 Task: Assign in the project AgileOutlook the issue 'Create a new online platform for online fitness courses with advanced workout tracking and personalization features' to the sprint 'Code Standardization Sprint'. Assign in the project AgileOutlook the issue 'Implement a new cloud-based performance management system for a company with advanced employee evaluation and goal setting features' to the sprint 'Code Standardization Sprint'. Assign in the project AgileOutlook the issue 'Integrate a new product recommendation feature into an existing e-commerce website to enhance product discovery and sales' to the sprint 'Code Standardization Sprint'. Assign in the project AgileOutlook the issue 'Develop a new tool for automated testing of mobile application cross-platform compatibility and responsiveness' to the sprint 'Code Standardization Sprint'
Action: Mouse moved to (847, 484)
Screenshot: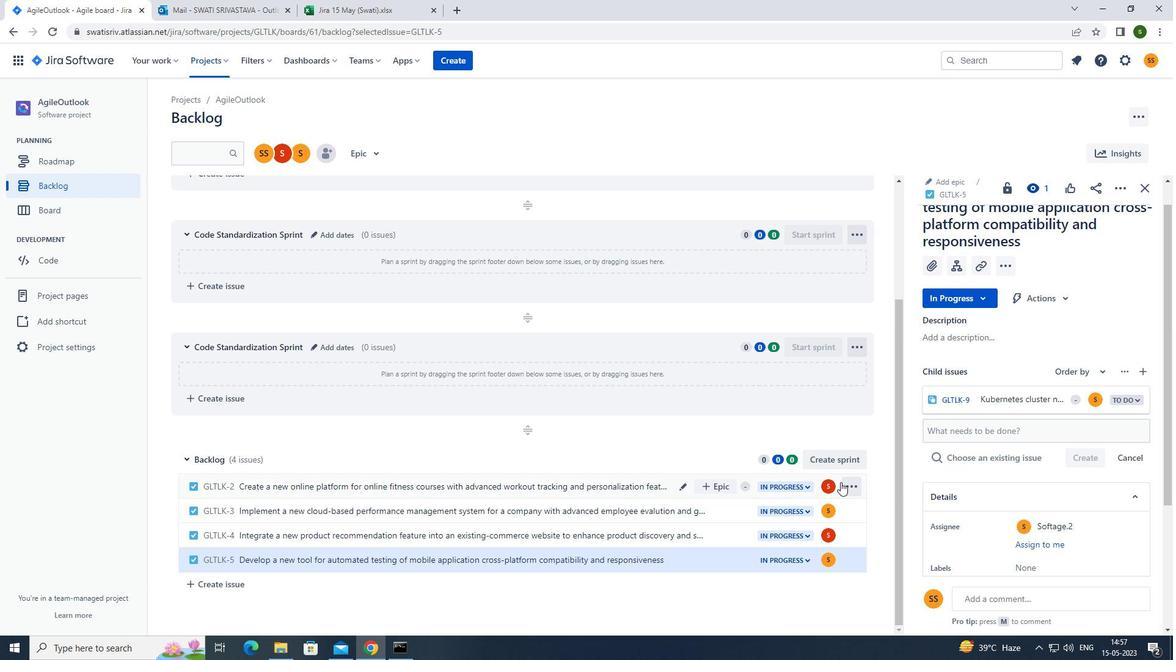 
Action: Mouse pressed left at (847, 484)
Screenshot: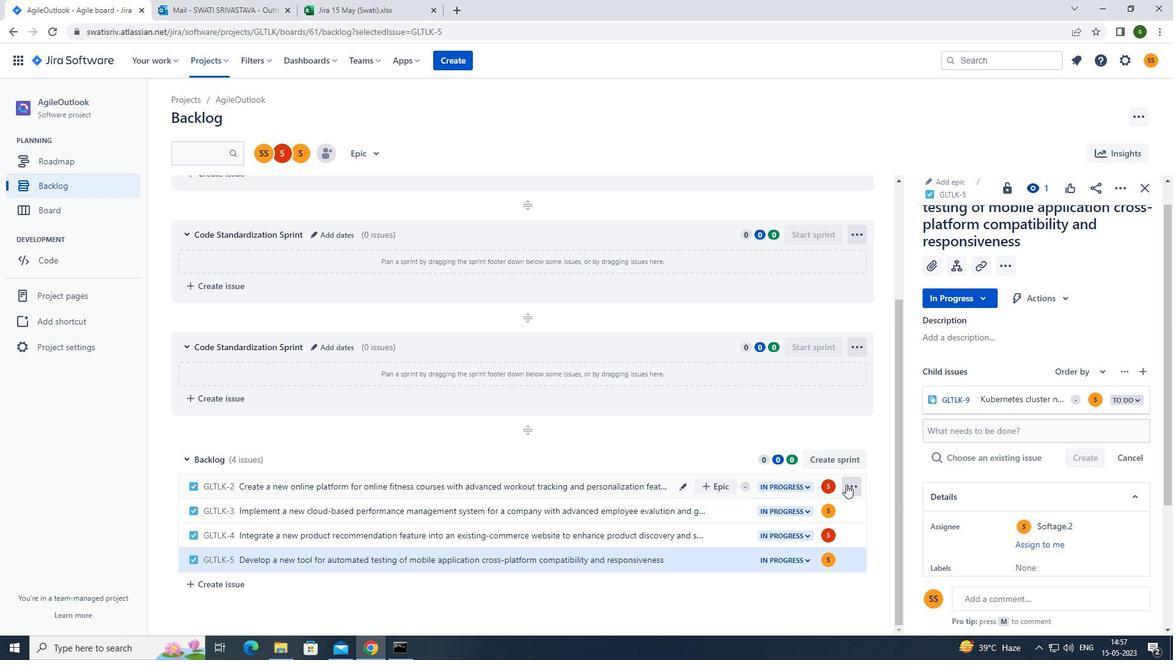 
Action: Mouse moved to (813, 382)
Screenshot: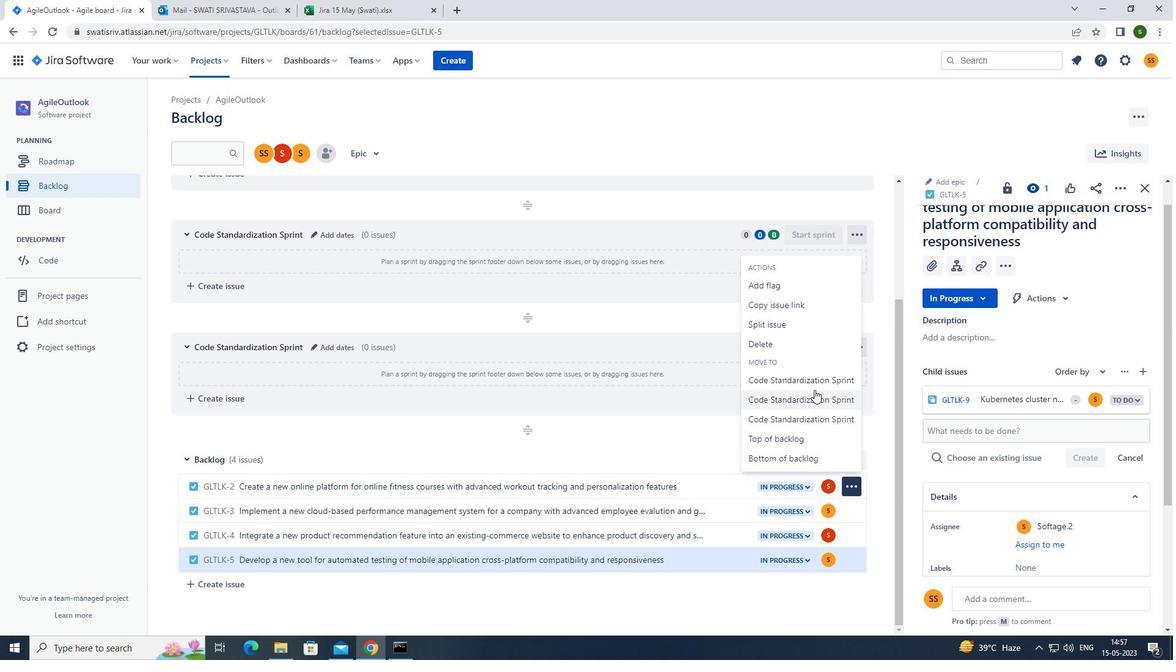 
Action: Mouse pressed left at (813, 382)
Screenshot: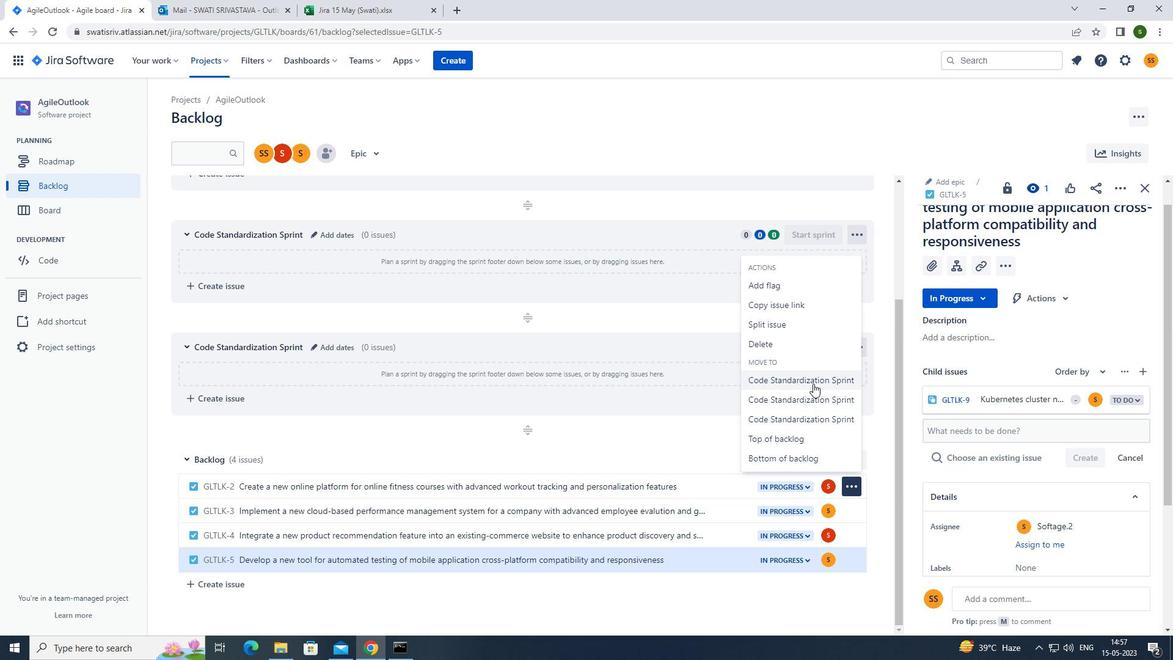 
Action: Mouse moved to (849, 509)
Screenshot: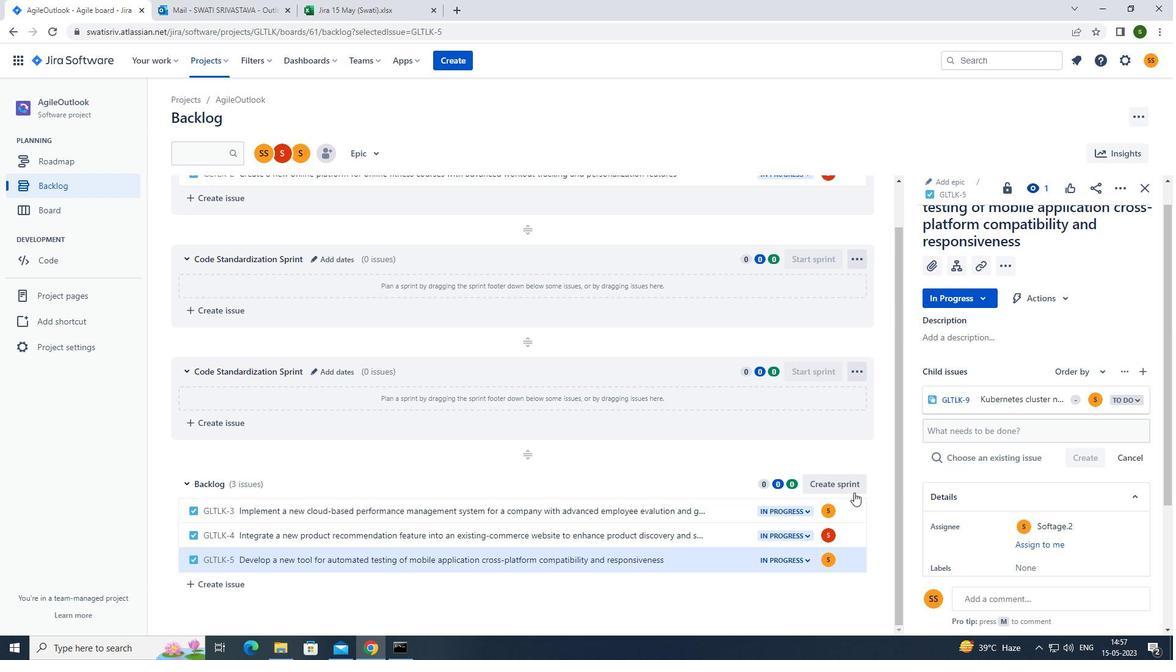 
Action: Mouse pressed left at (849, 509)
Screenshot: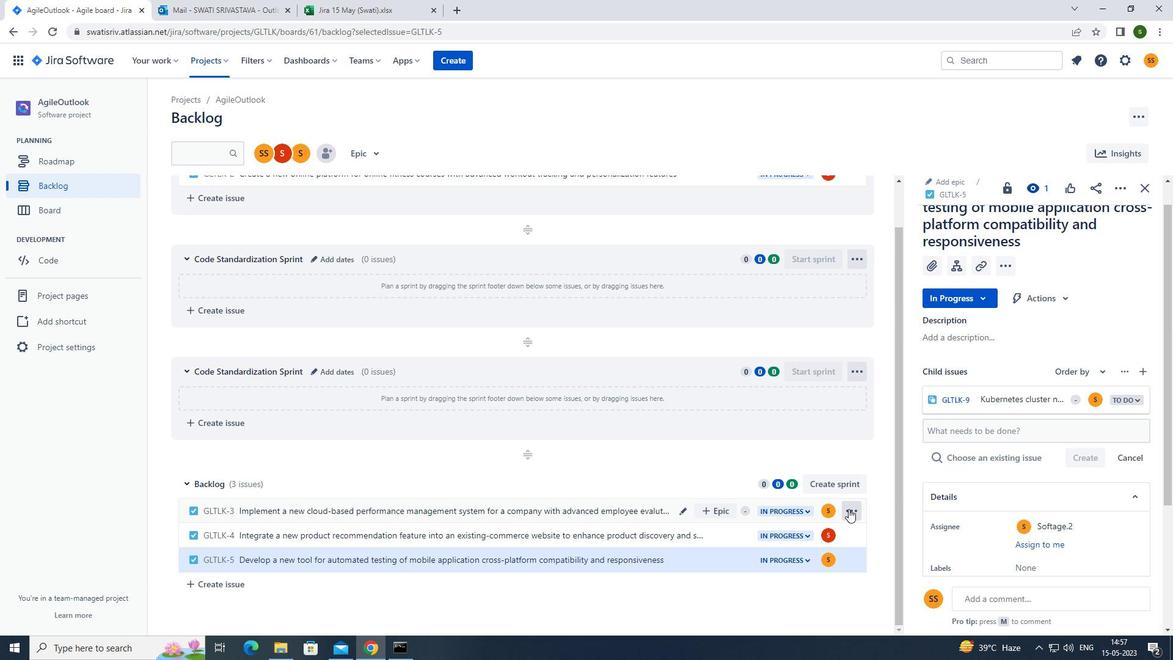 
Action: Mouse moved to (828, 425)
Screenshot: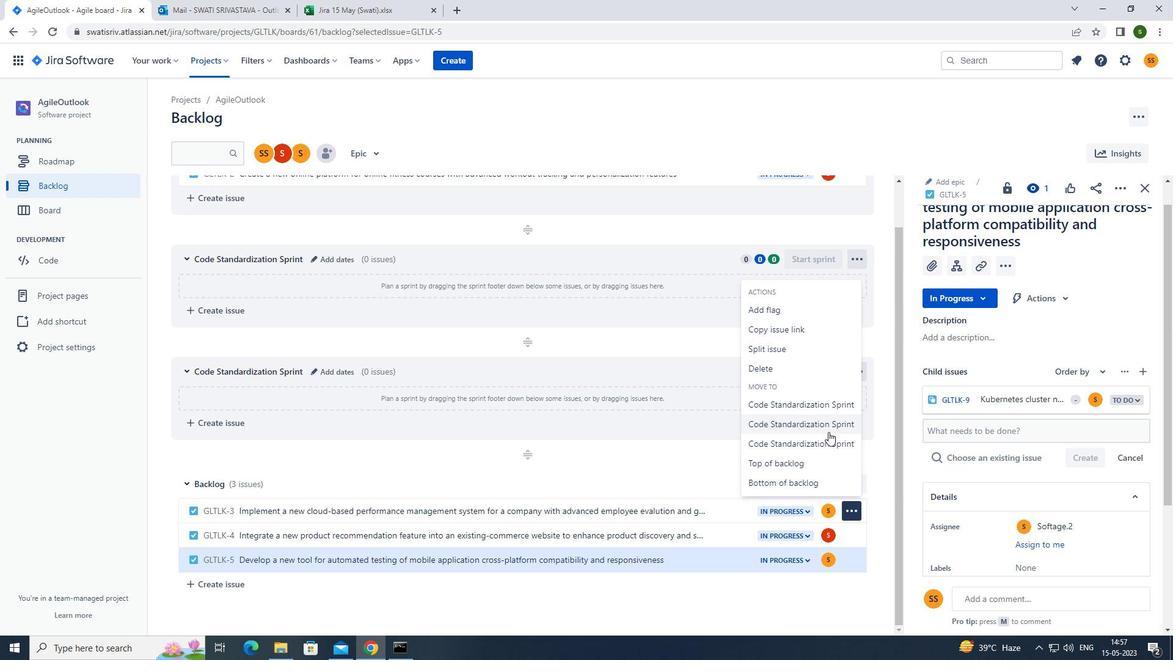 
Action: Mouse pressed left at (828, 425)
Screenshot: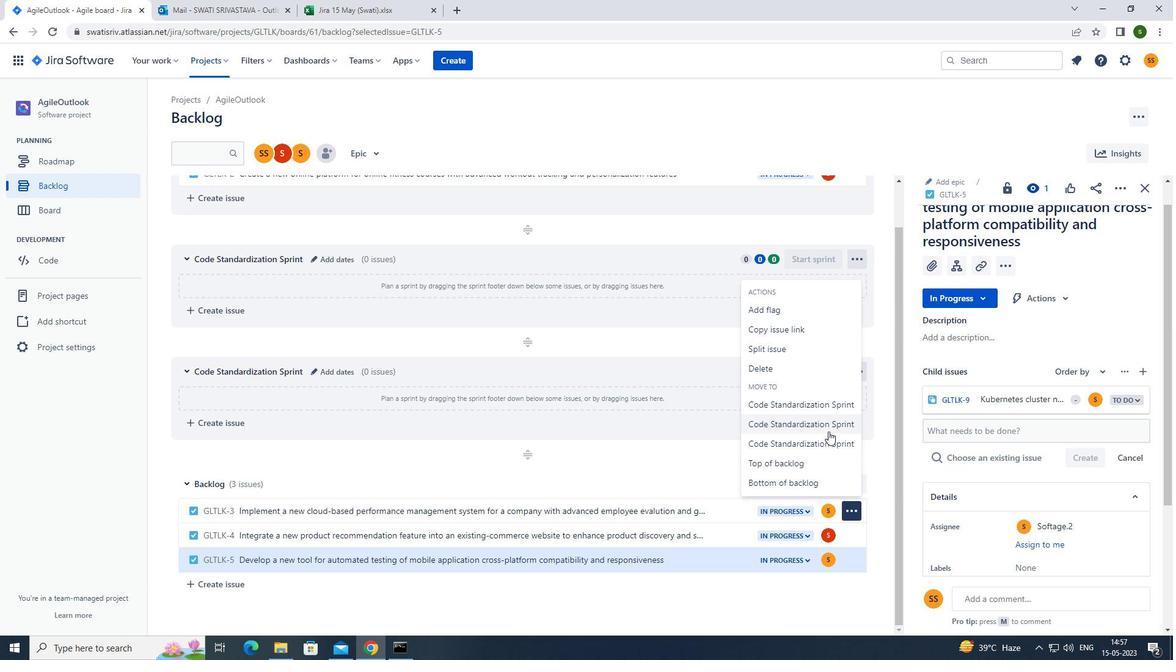 
Action: Mouse moved to (854, 532)
Screenshot: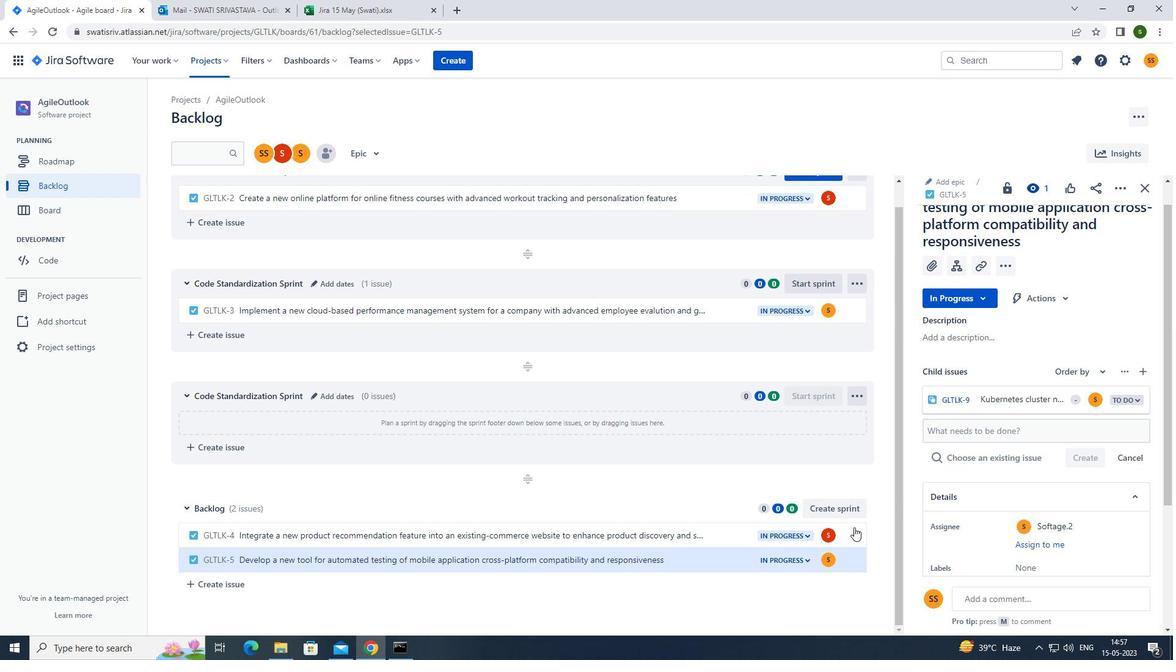 
Action: Mouse pressed left at (854, 532)
Screenshot: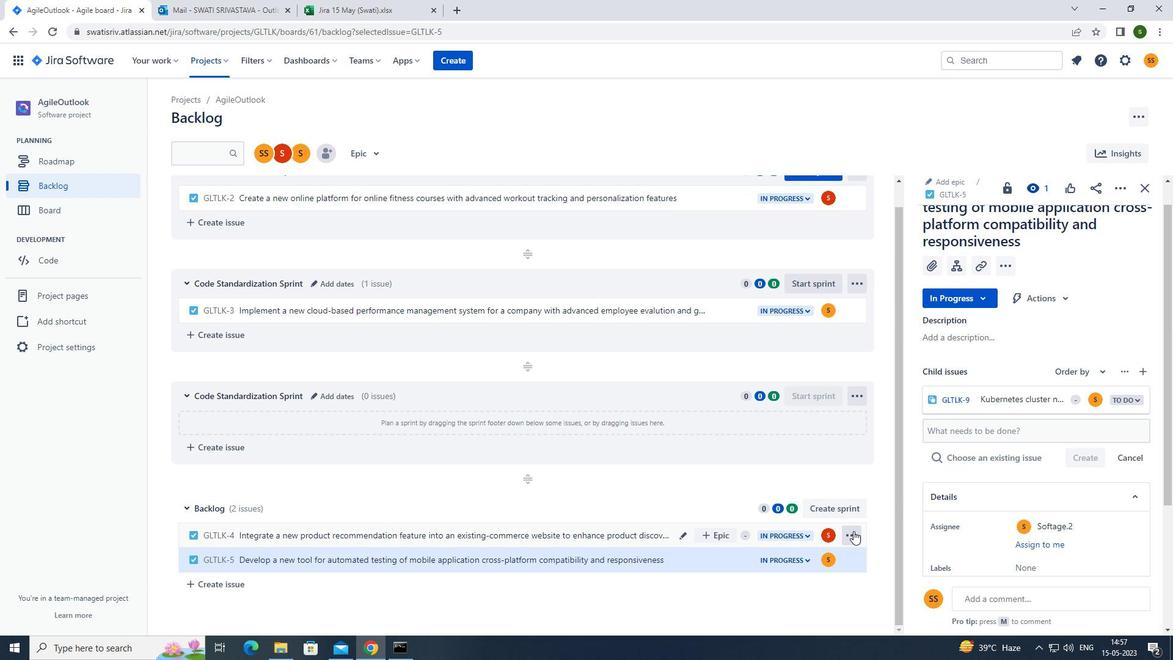 
Action: Mouse moved to (828, 466)
Screenshot: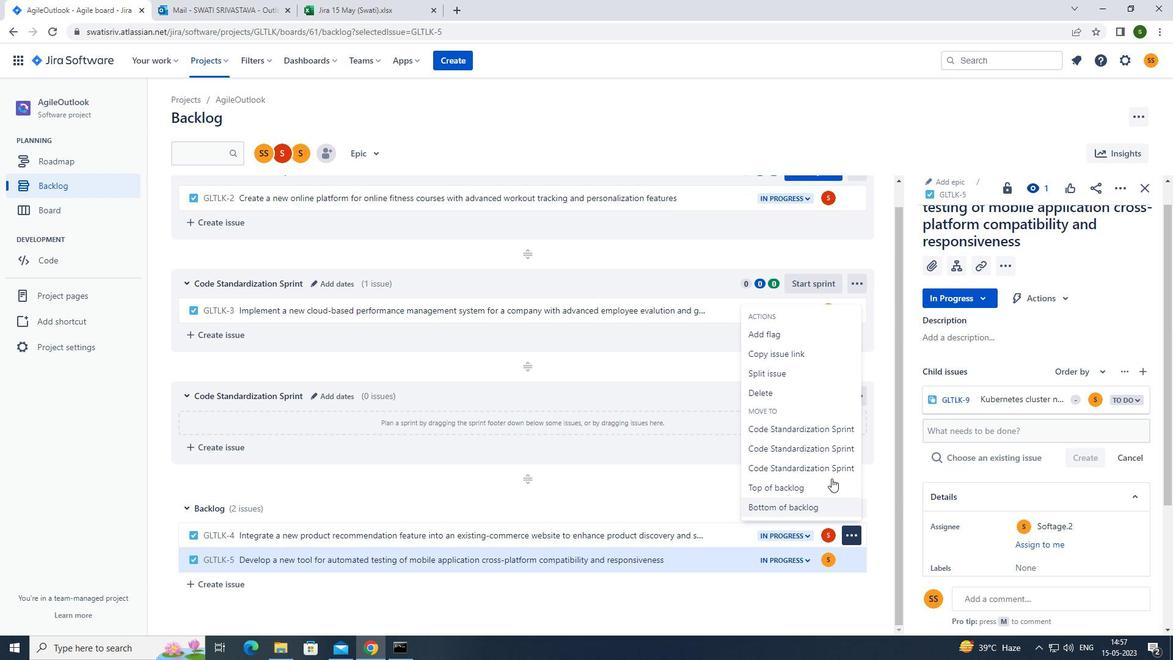 
Action: Mouse pressed left at (828, 466)
Screenshot: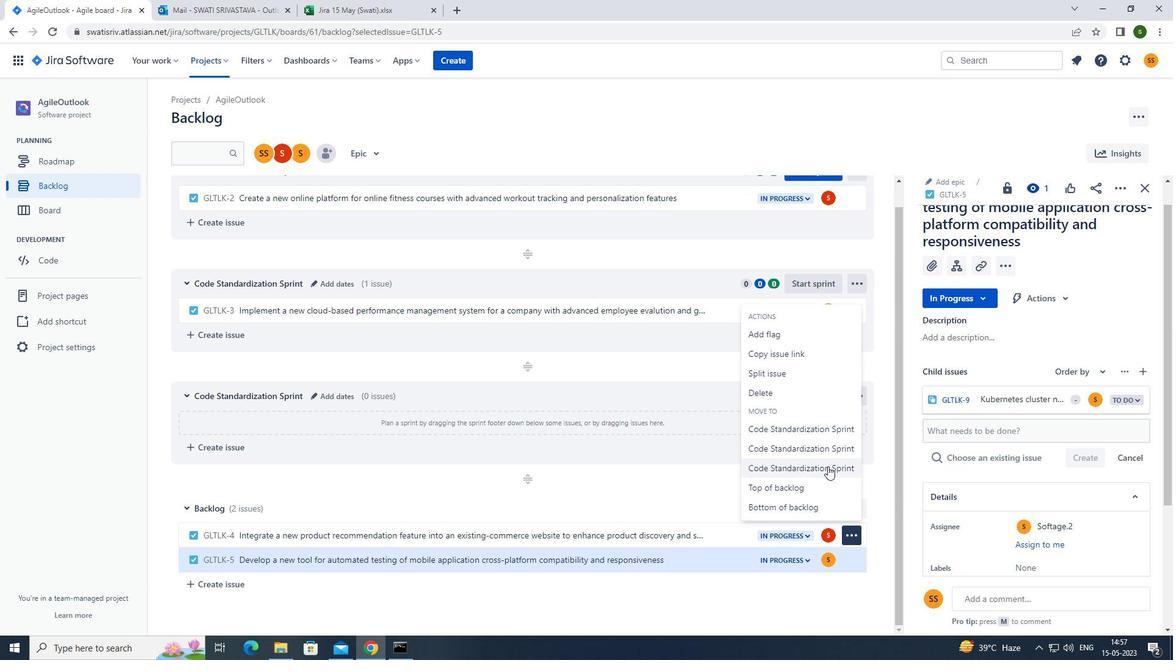 
Action: Mouse moved to (849, 559)
Screenshot: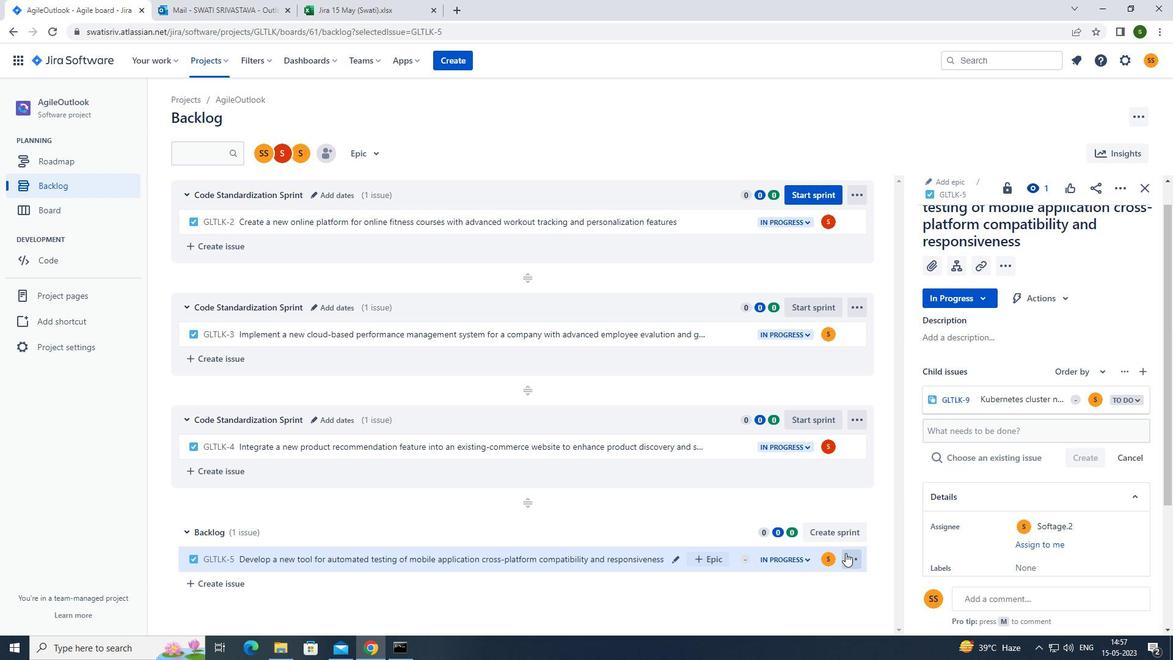 
Action: Mouse pressed left at (849, 559)
Screenshot: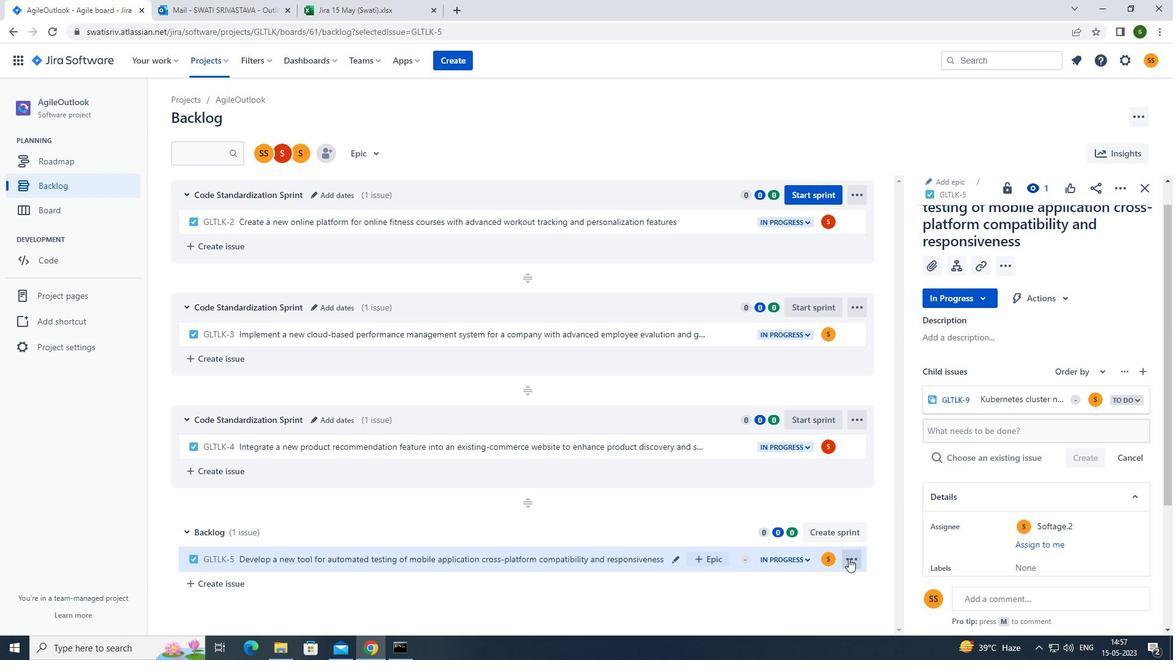 
Action: Mouse moved to (833, 494)
Screenshot: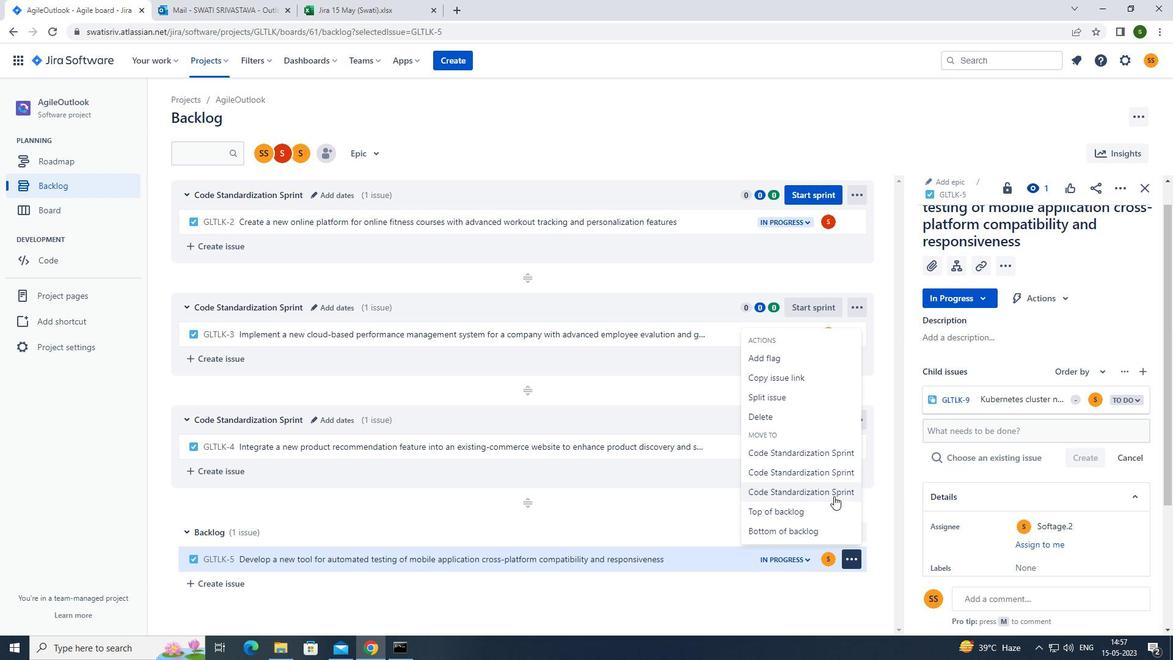 
Action: Mouse pressed left at (833, 494)
Screenshot: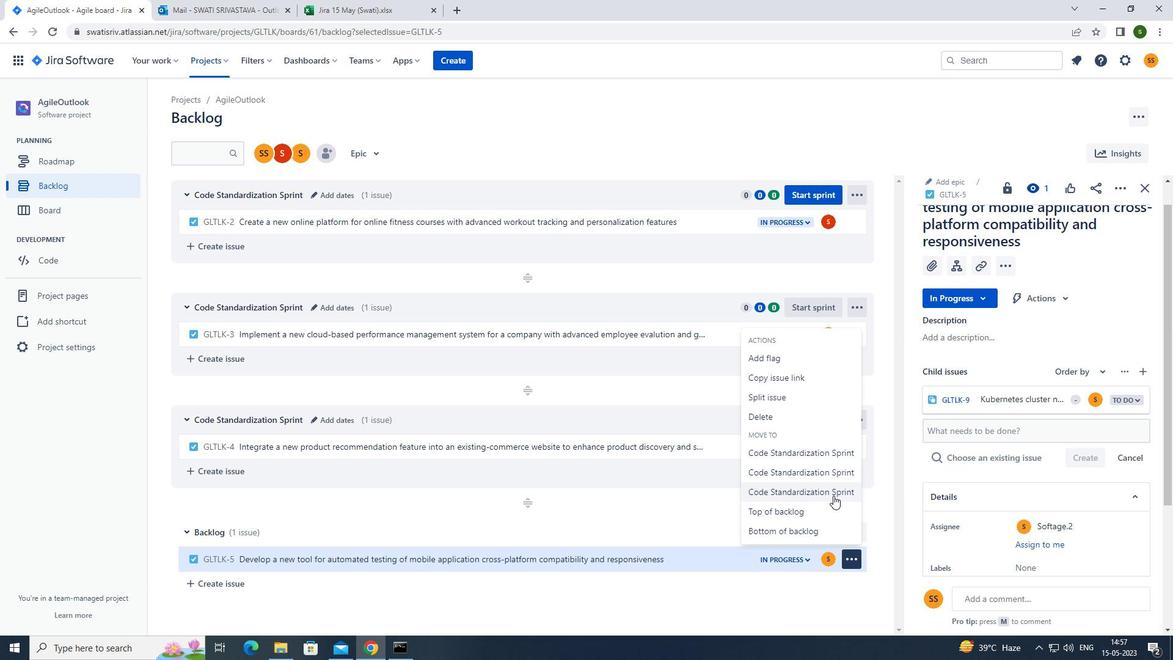 
